Task: Toggle the history suggestions option in the console.
Action: Mouse moved to (22, 652)
Screenshot: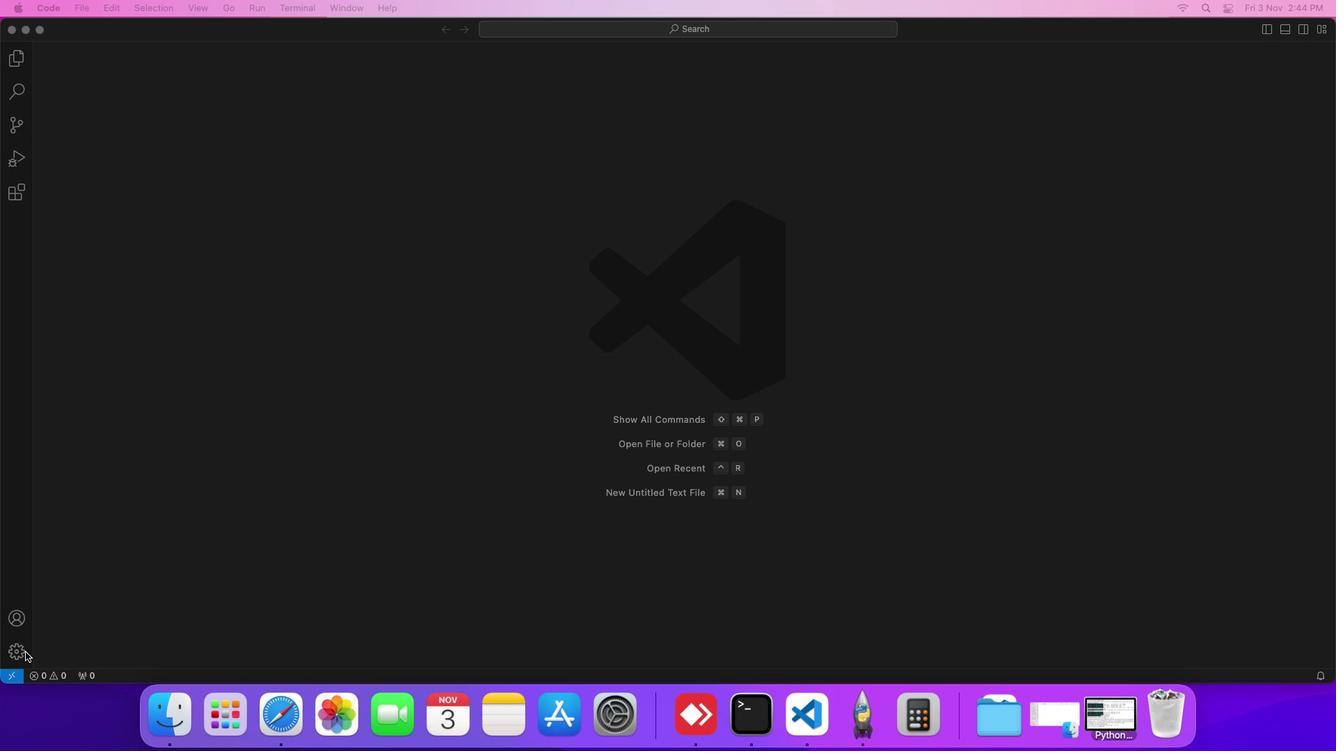 
Action: Mouse pressed left at (22, 652)
Screenshot: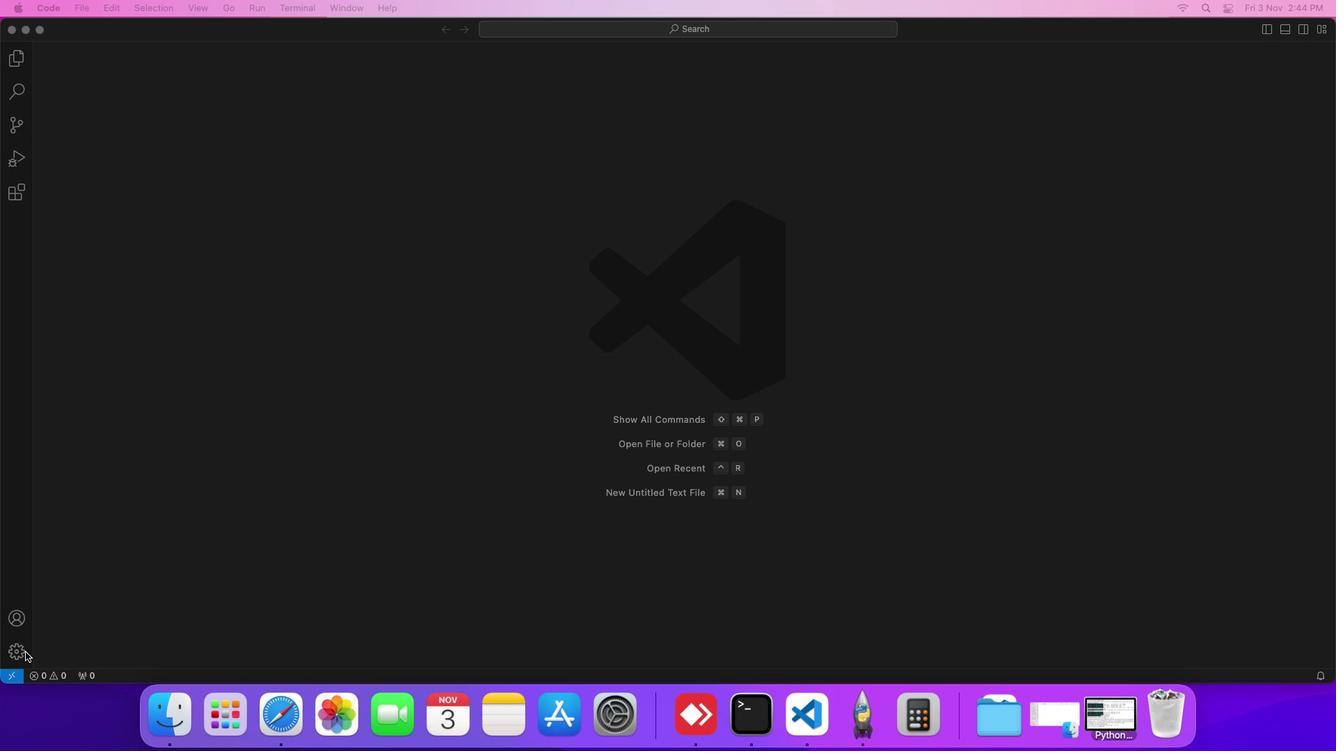 
Action: Mouse moved to (75, 539)
Screenshot: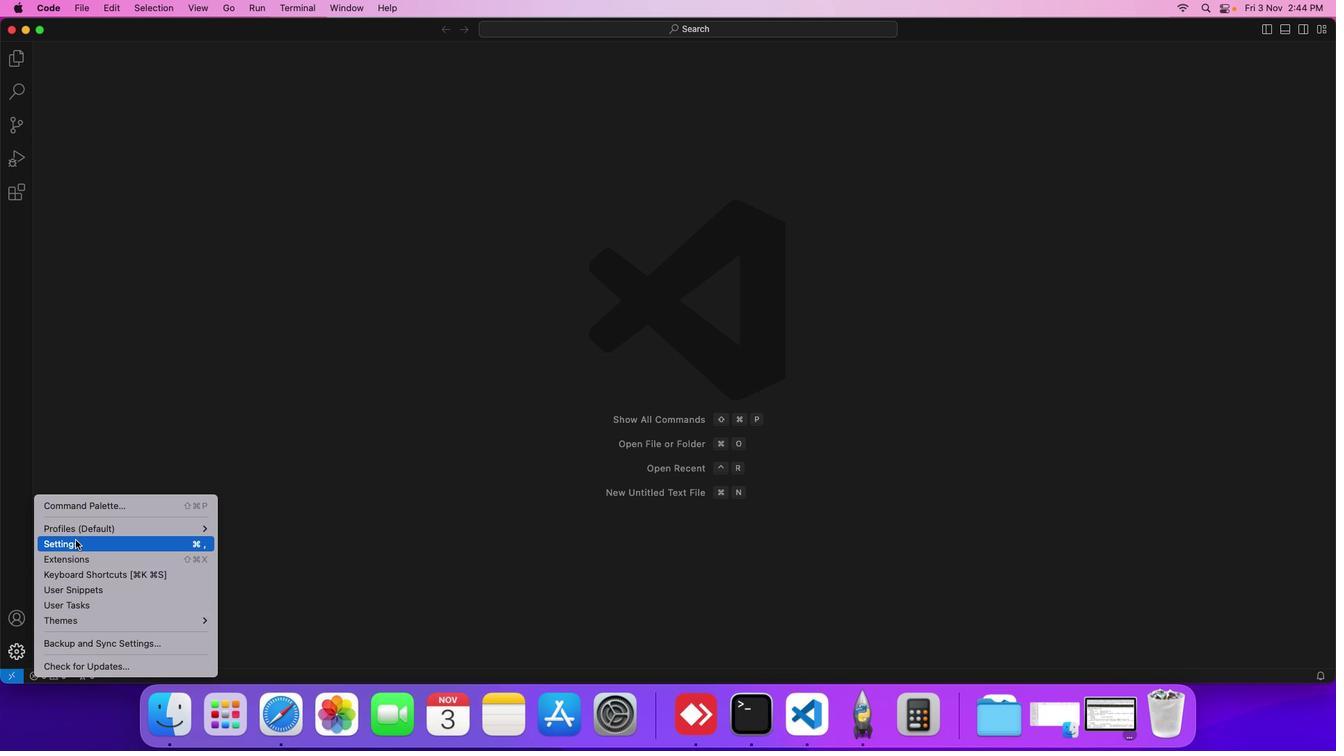 
Action: Mouse pressed left at (75, 539)
Screenshot: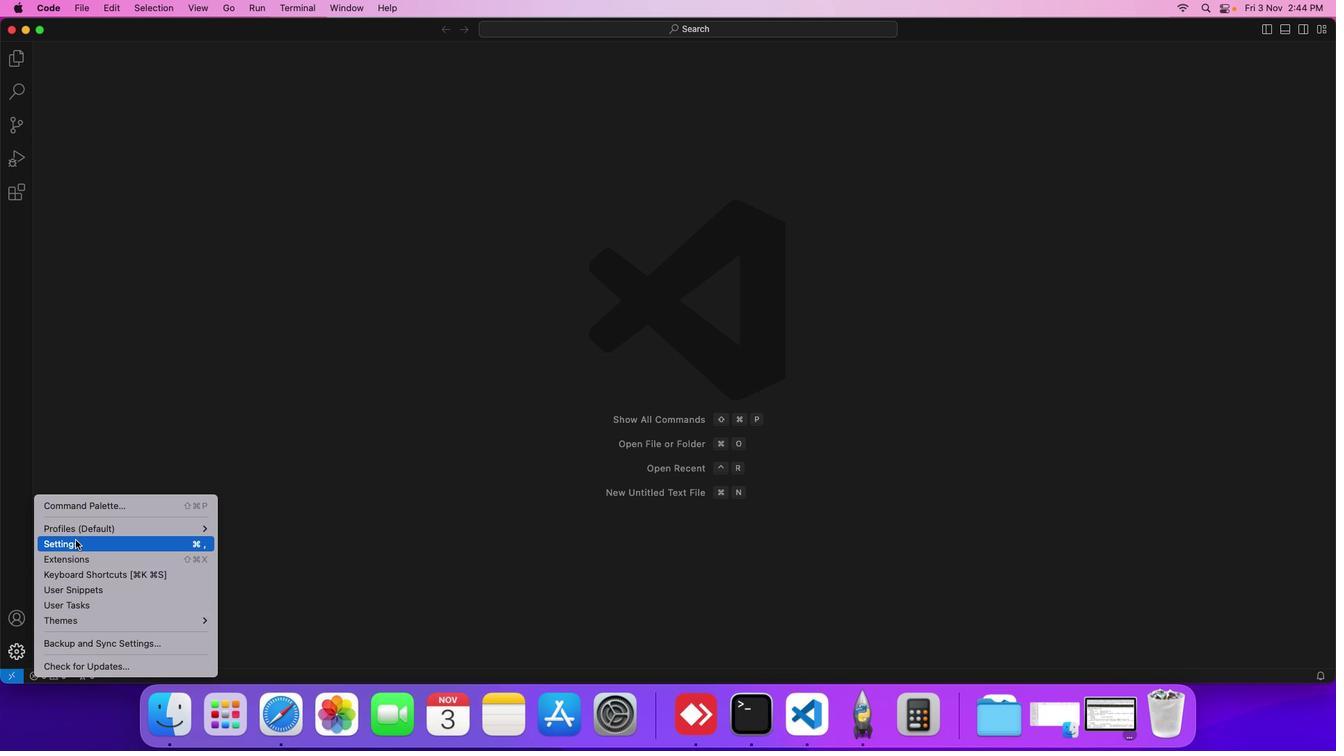 
Action: Mouse moved to (322, 203)
Screenshot: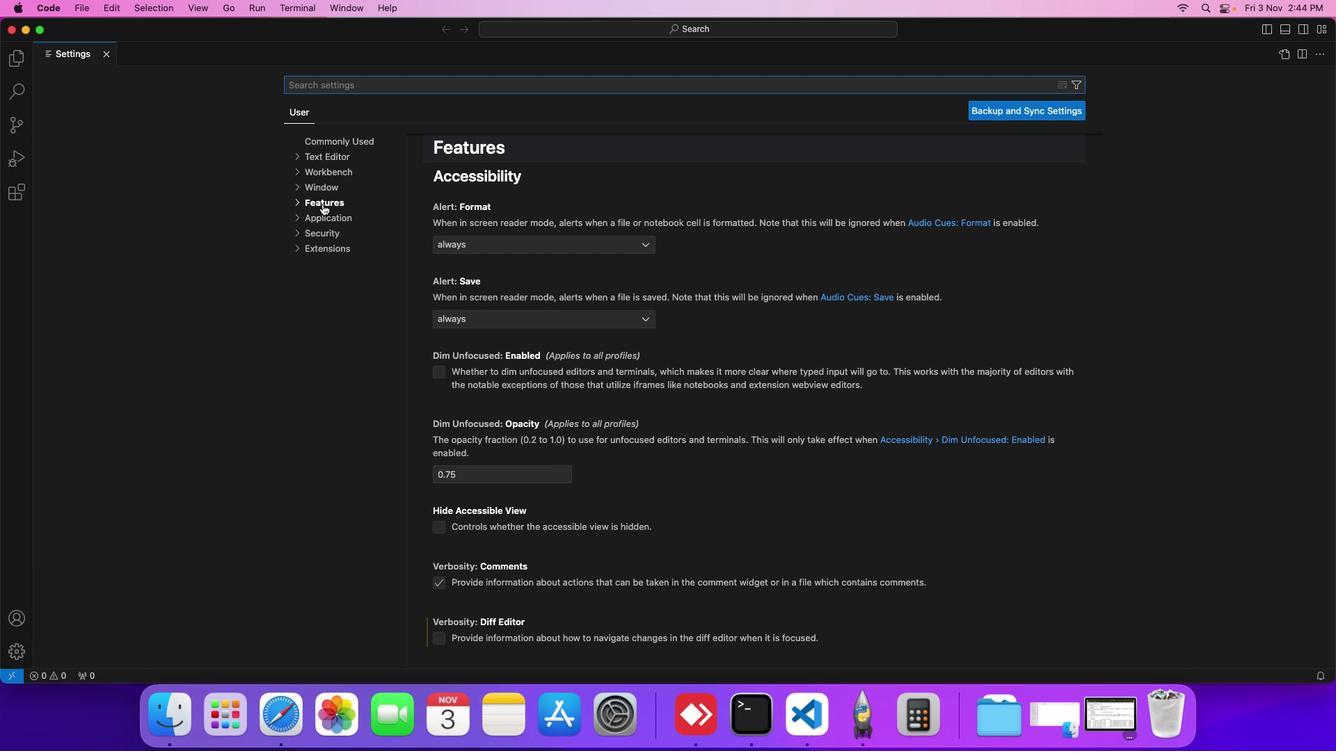 
Action: Mouse pressed left at (322, 203)
Screenshot: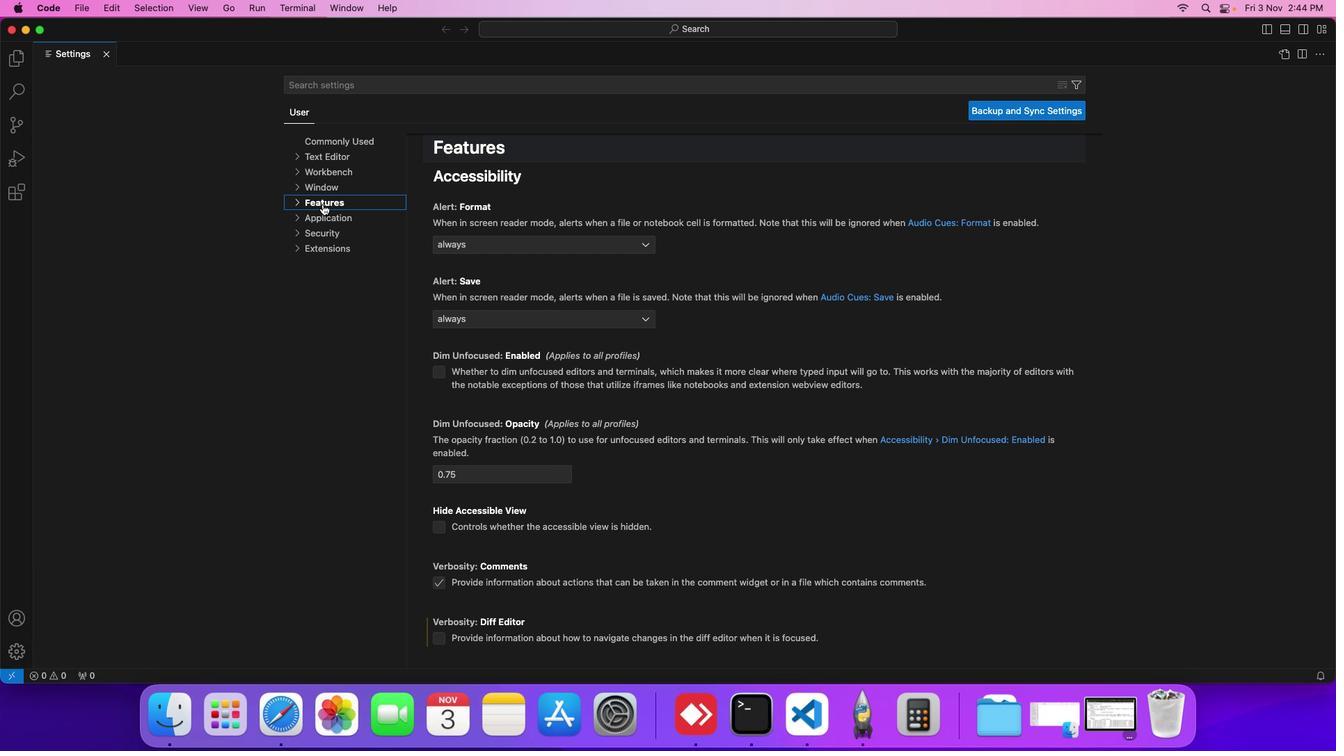 
Action: Mouse moved to (337, 265)
Screenshot: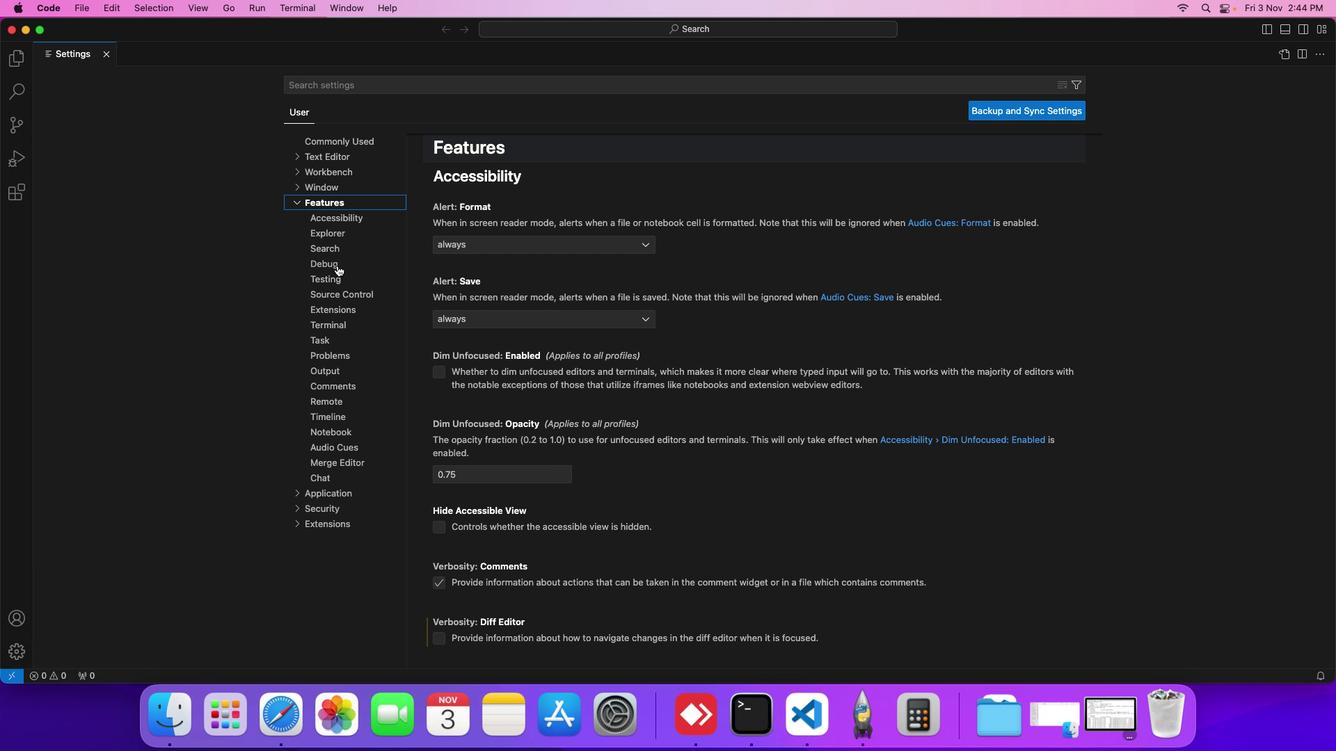 
Action: Mouse pressed left at (337, 265)
Screenshot: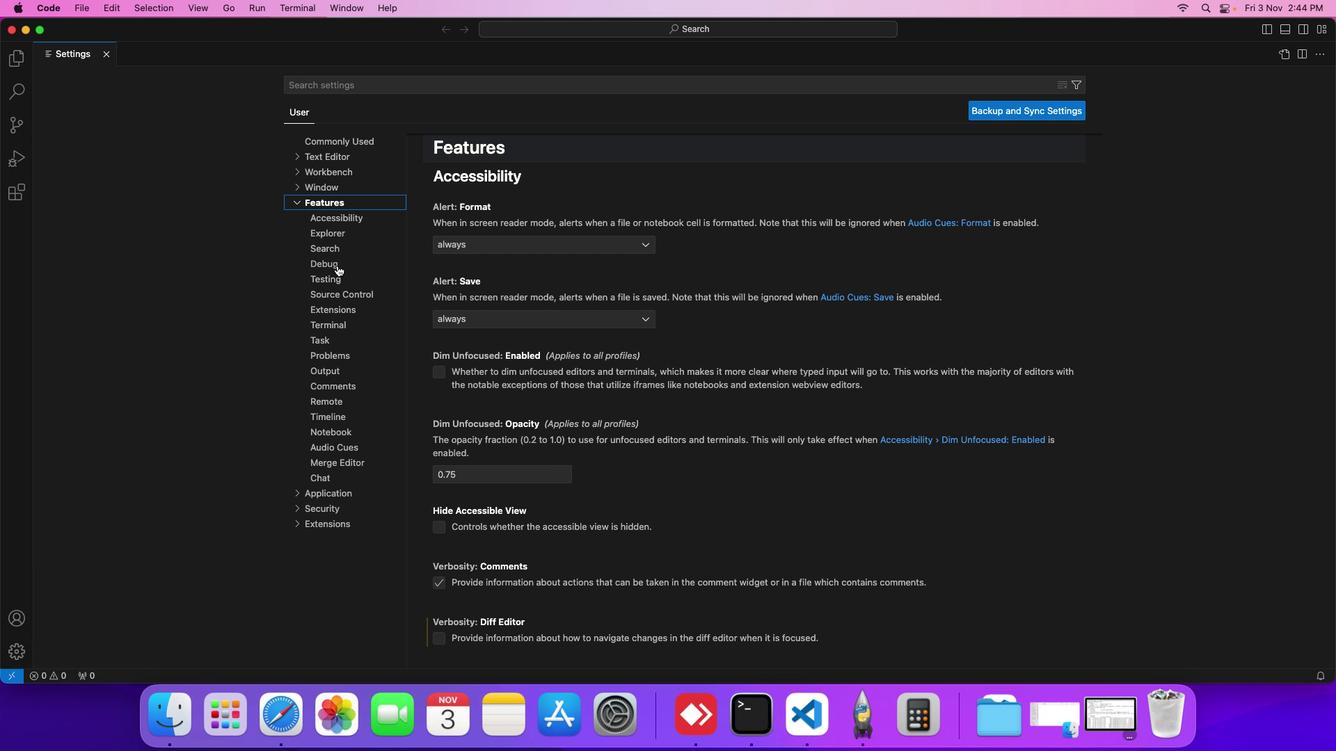 
Action: Mouse moved to (487, 409)
Screenshot: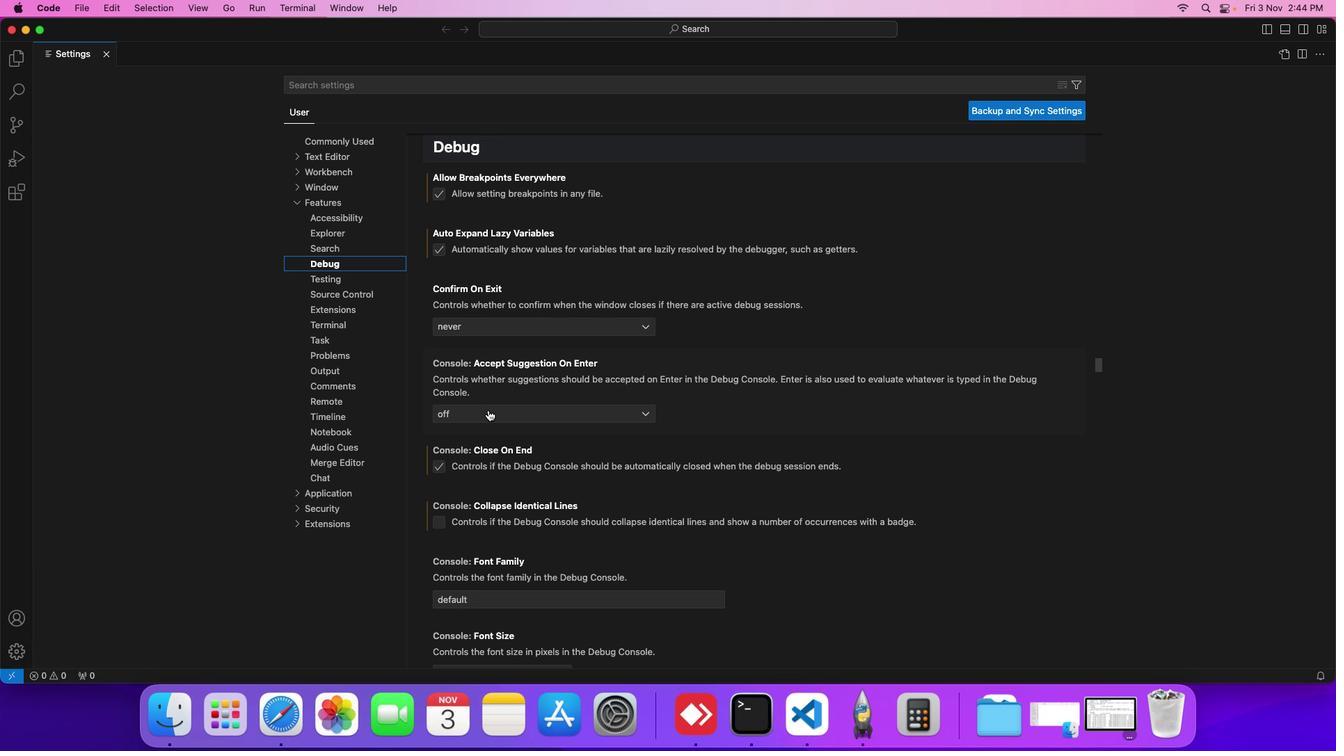 
Action: Mouse scrolled (487, 409) with delta (0, 0)
Screenshot: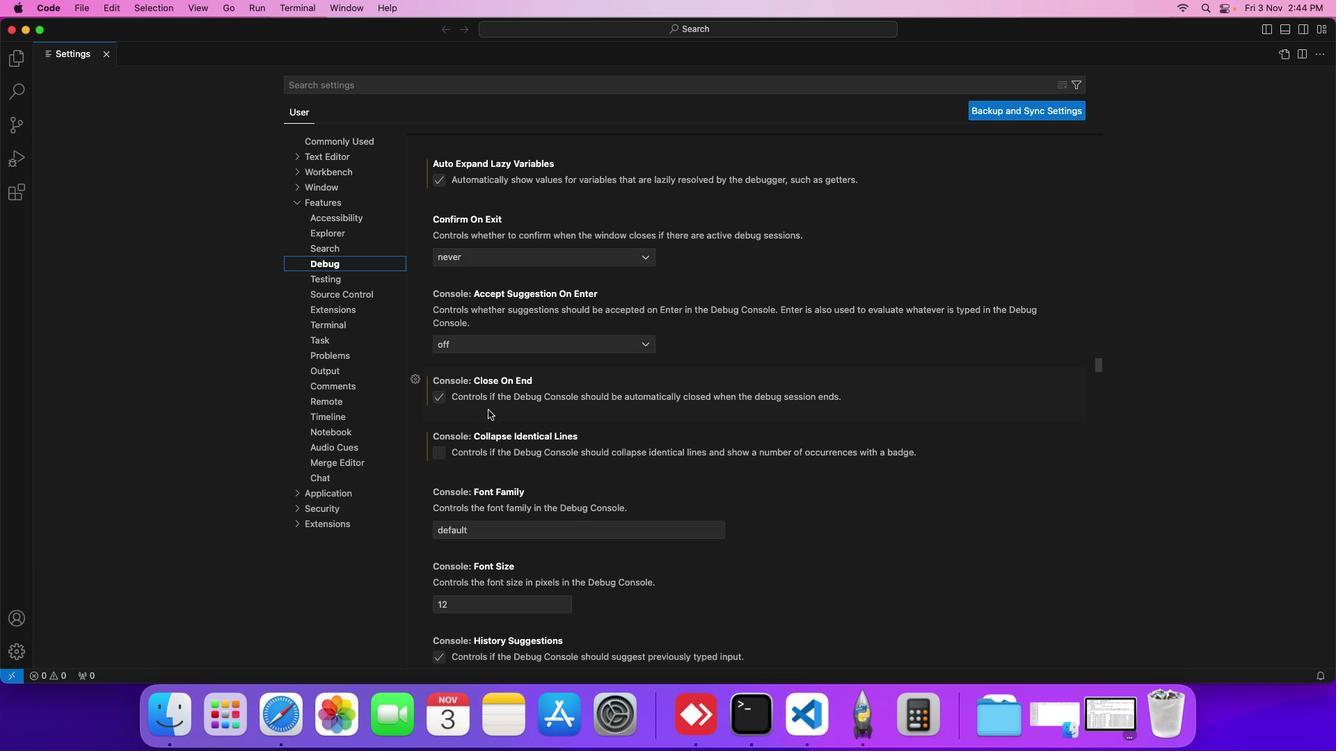 
Action: Mouse scrolled (487, 409) with delta (0, 0)
Screenshot: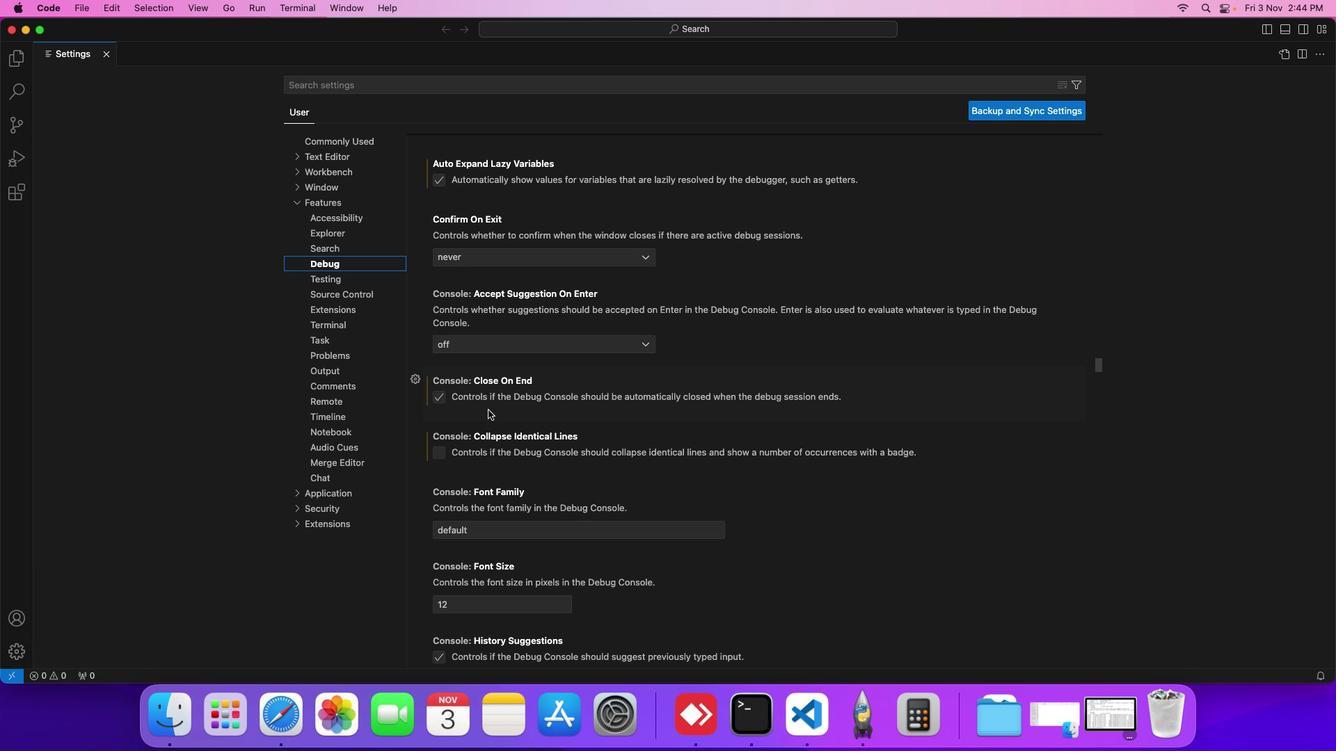 
Action: Mouse scrolled (487, 409) with delta (0, 0)
Screenshot: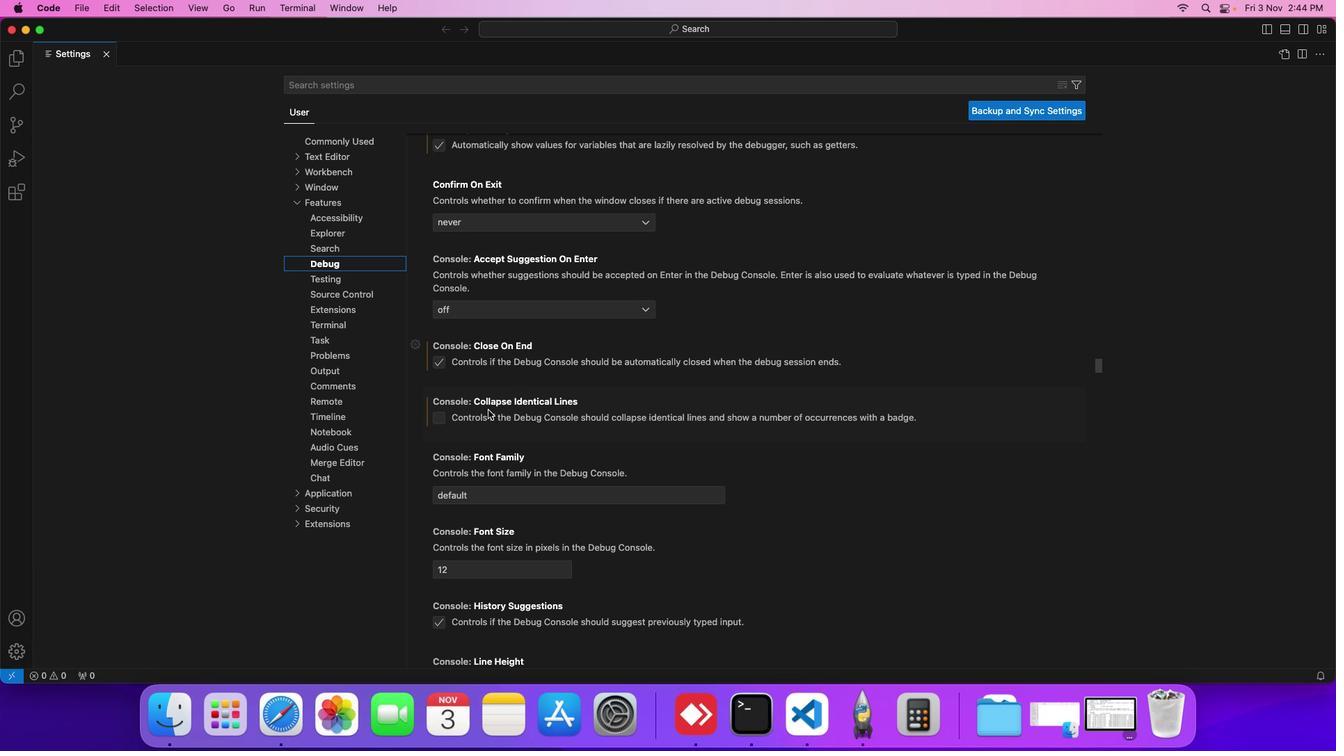 
Action: Mouse scrolled (487, 409) with delta (0, 0)
Screenshot: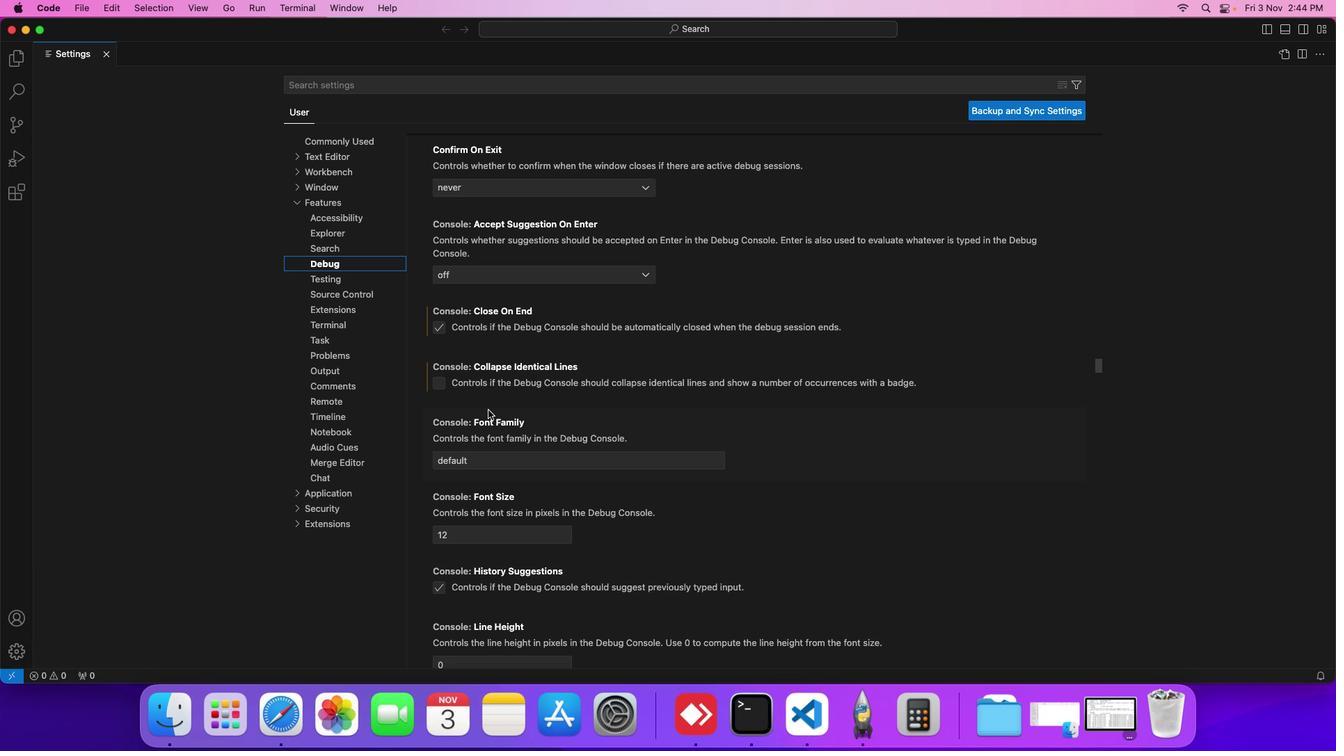
Action: Mouse moved to (487, 409)
Screenshot: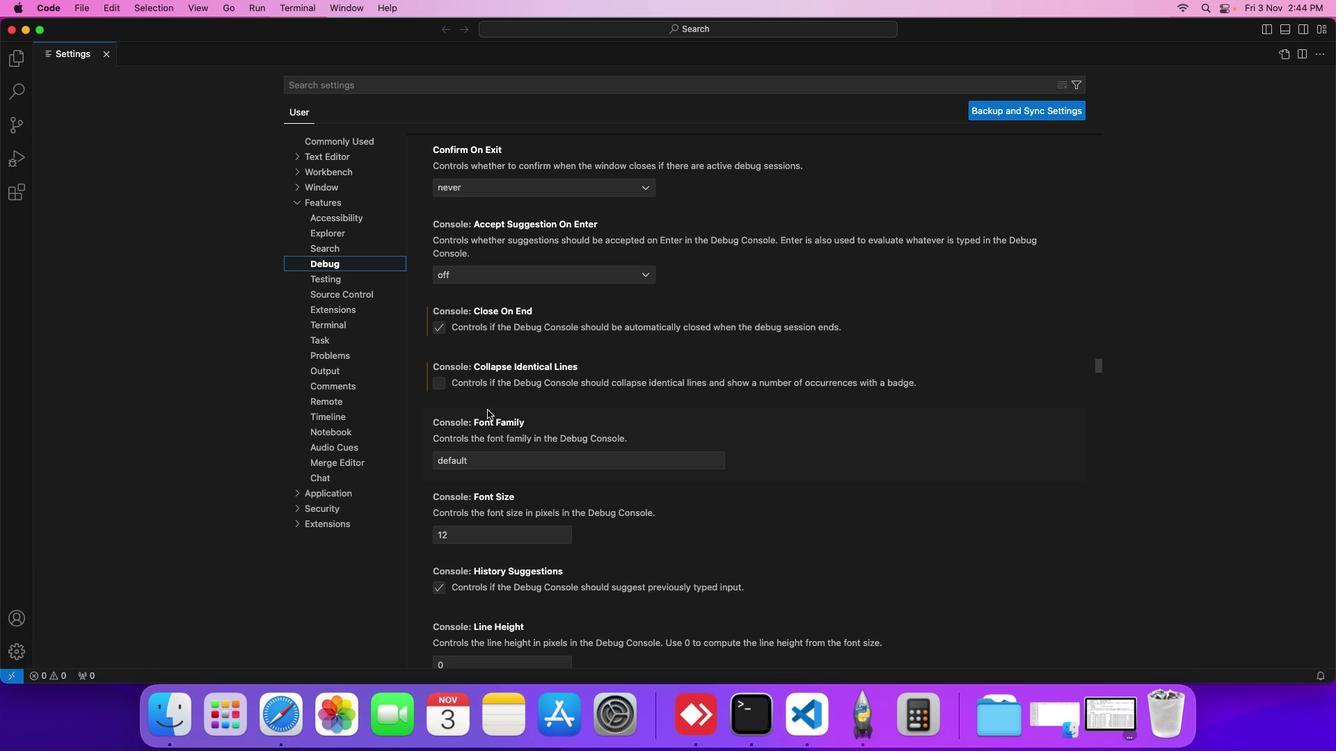 
Action: Mouse scrolled (487, 409) with delta (0, 0)
Screenshot: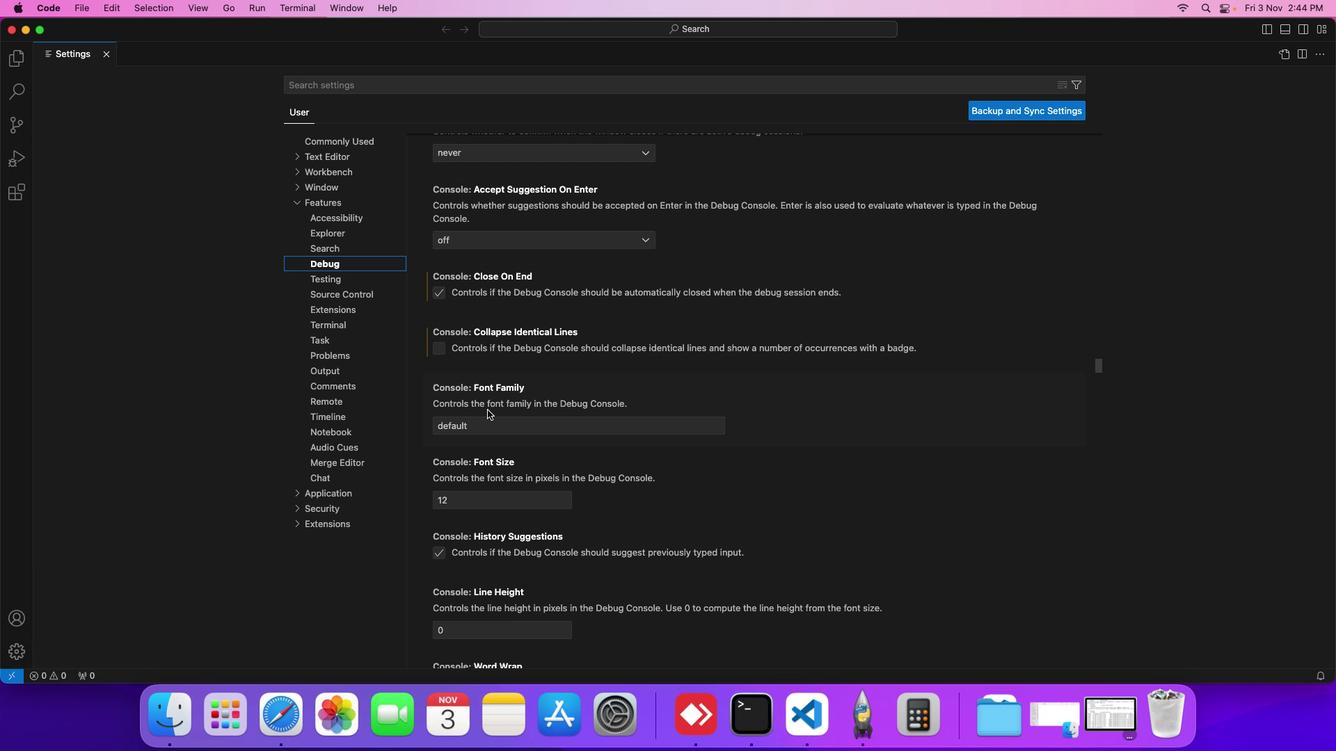 
Action: Mouse scrolled (487, 409) with delta (0, 0)
Screenshot: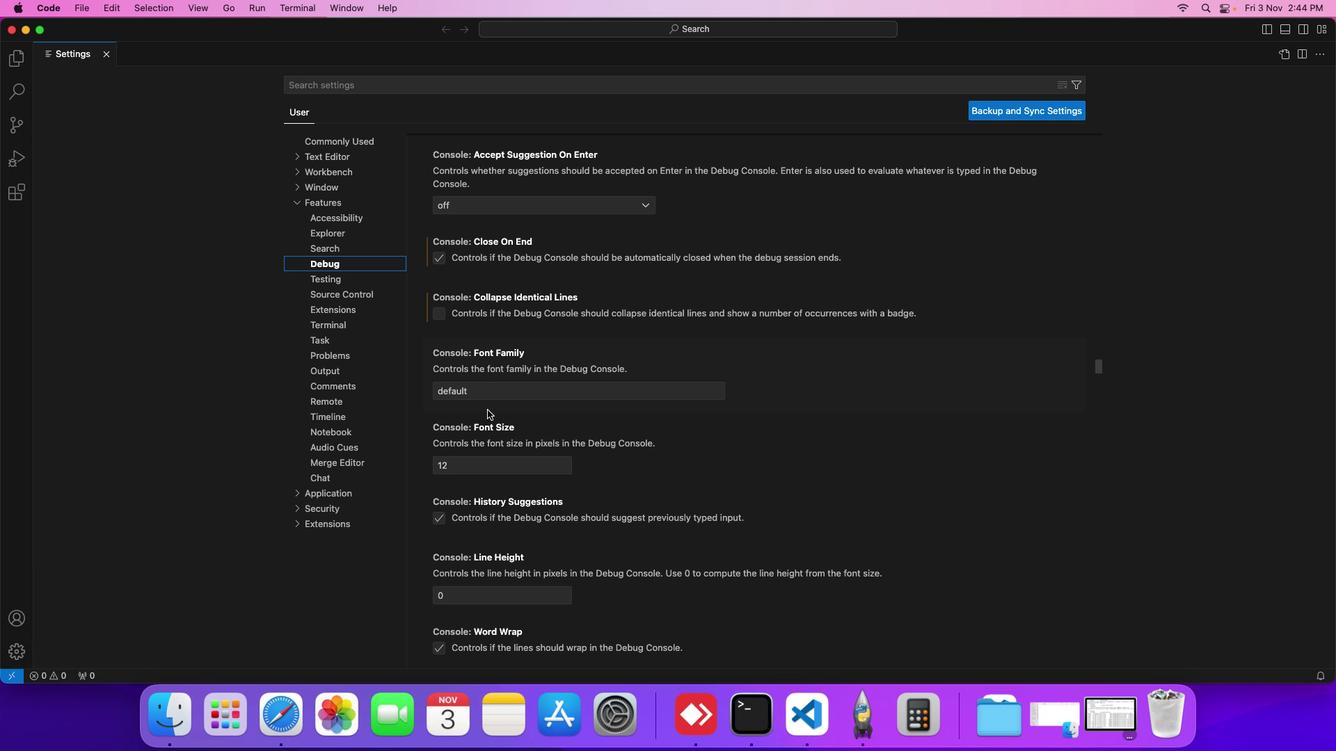 
Action: Mouse scrolled (487, 409) with delta (0, 0)
Screenshot: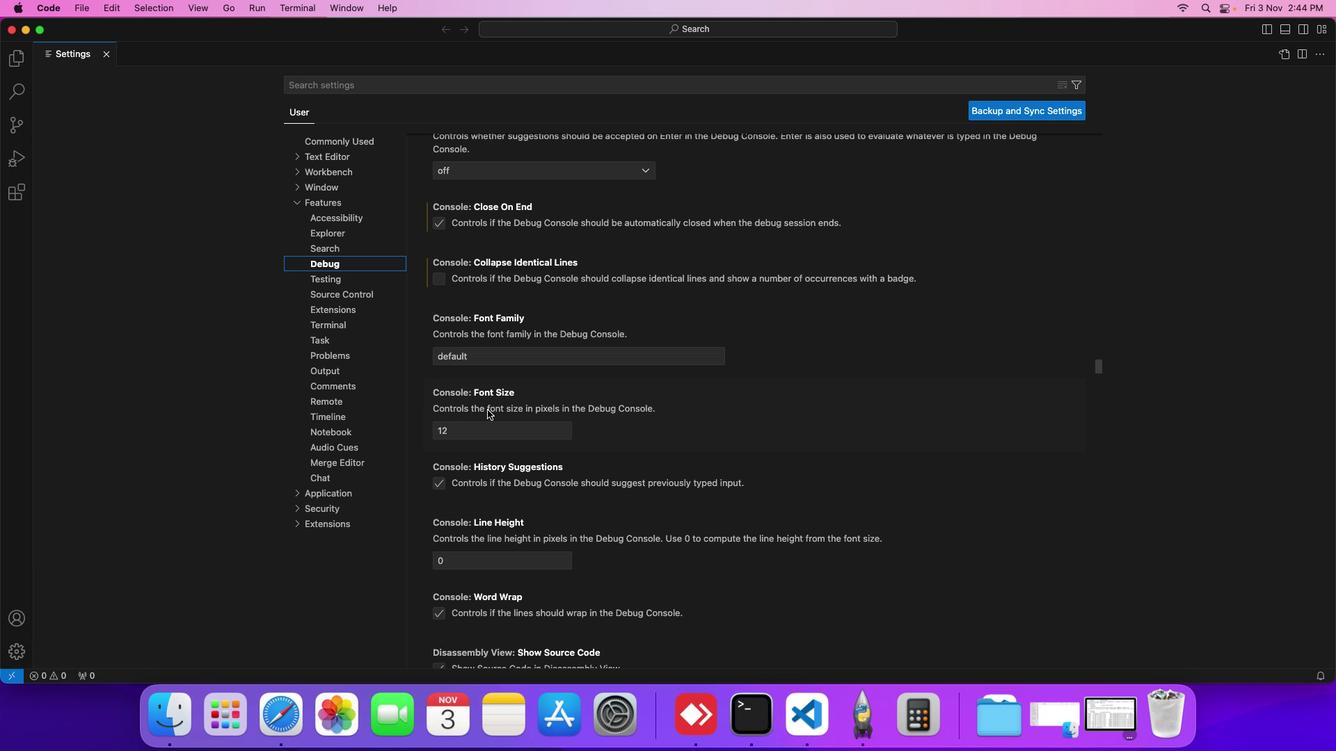 
Action: Mouse scrolled (487, 409) with delta (0, 0)
Screenshot: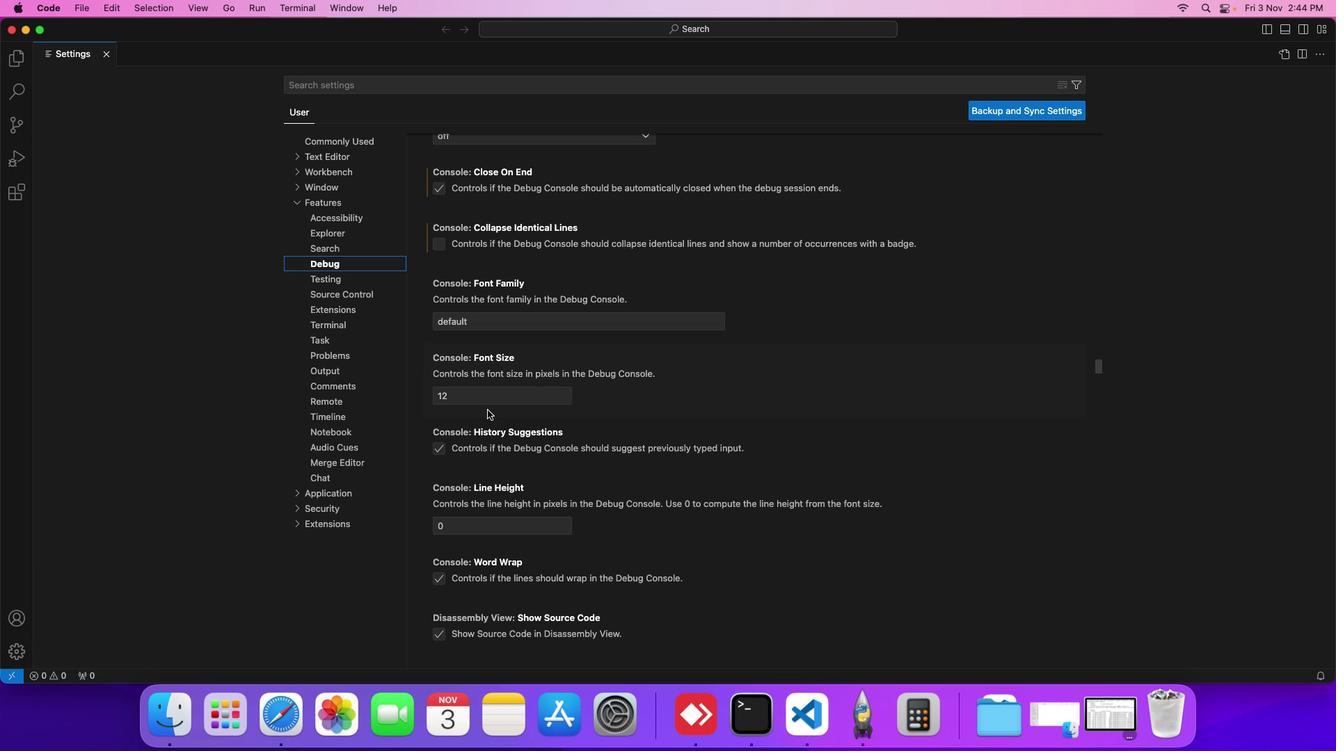 
Action: Mouse scrolled (487, 409) with delta (0, 0)
Screenshot: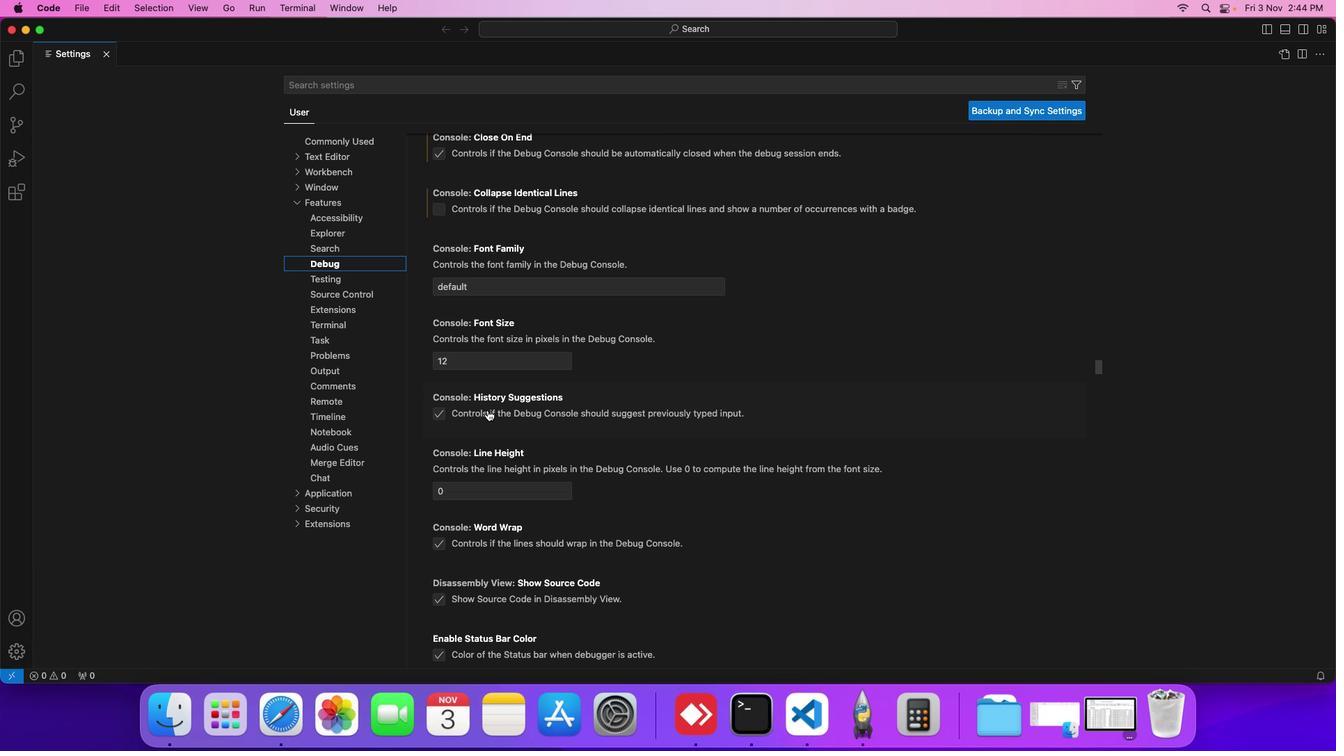 
Action: Mouse moved to (441, 418)
Screenshot: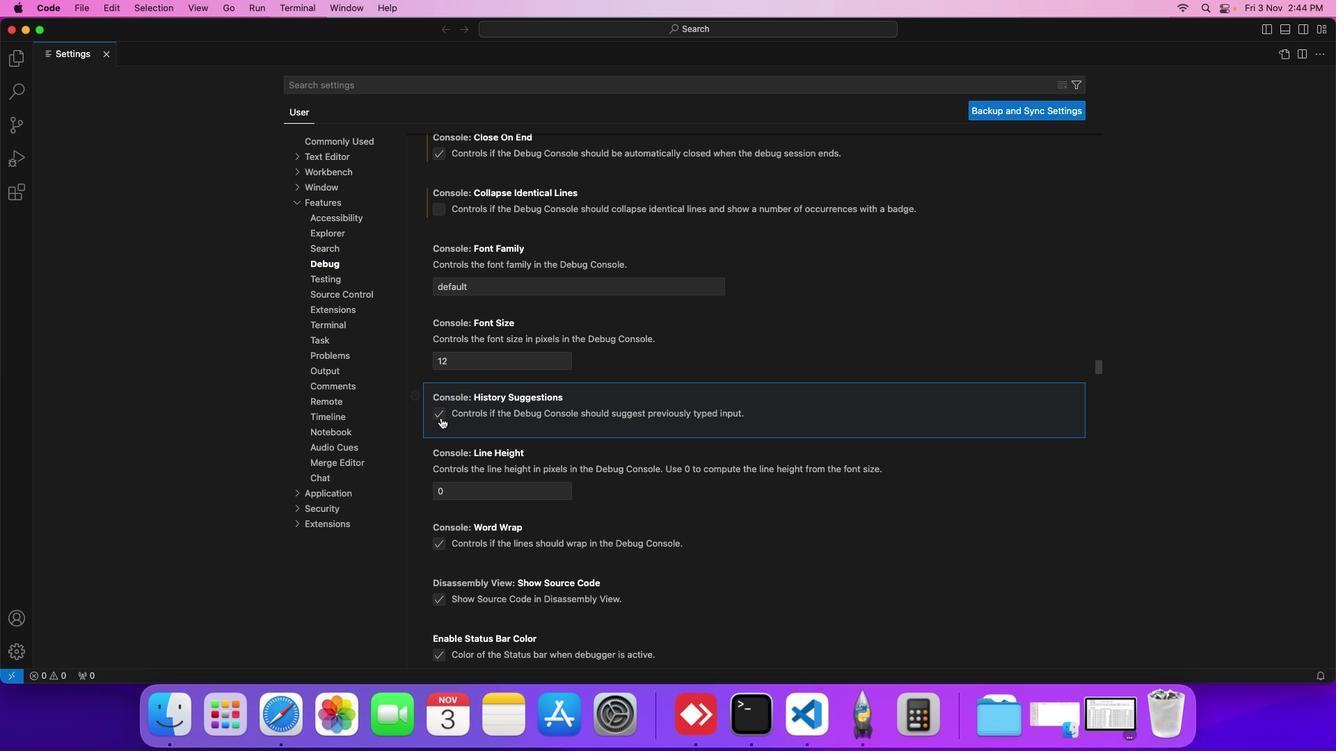 
Action: Mouse pressed left at (441, 418)
Screenshot: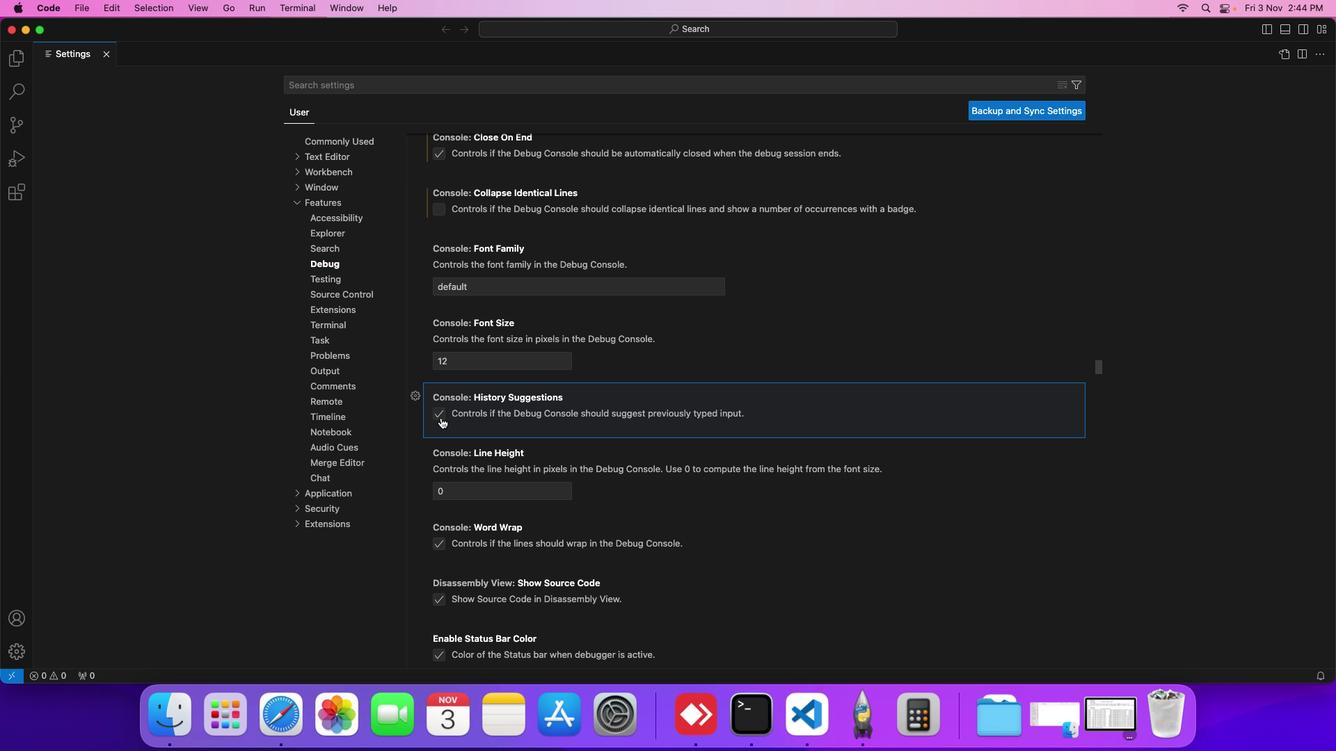 
Action: Mouse moved to (439, 416)
Screenshot: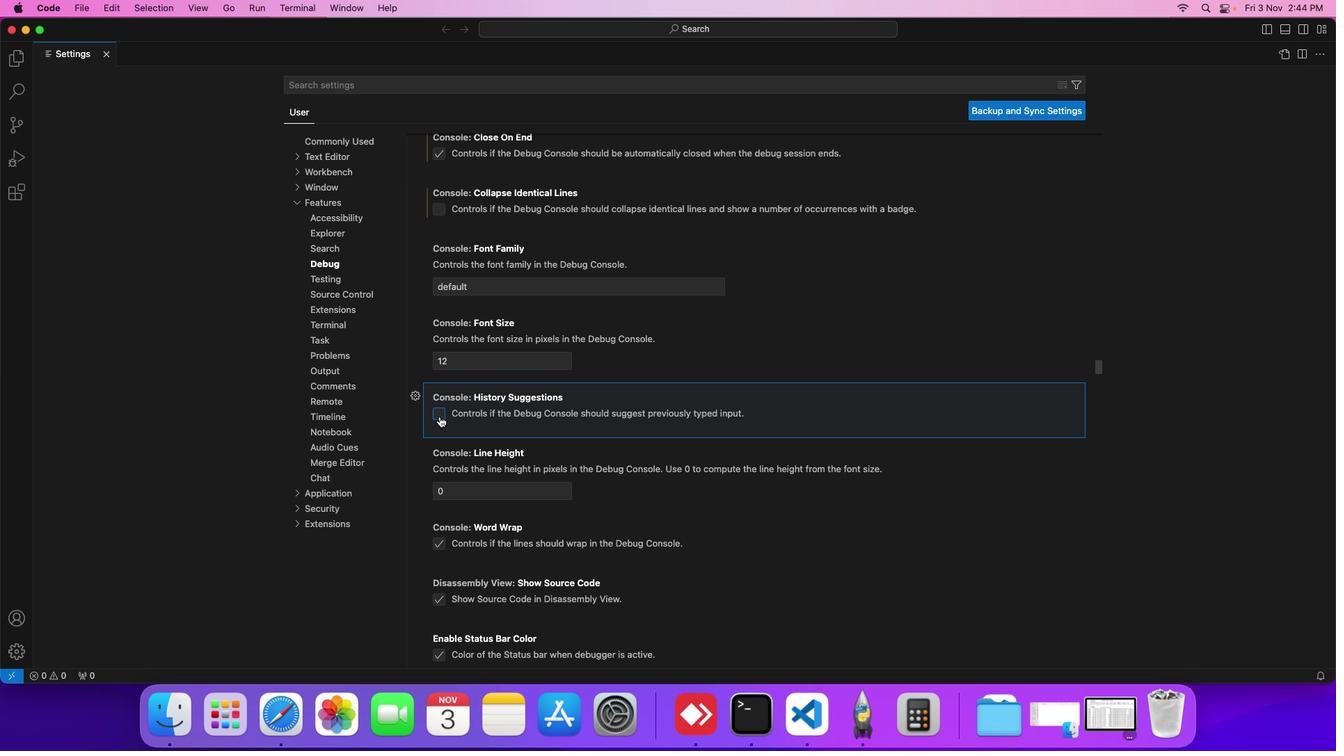 
